 Task: Create a calendar event titled 'Block off time personal hobbies r leisure activities' on May 16 from 2:30 PM to 3:30 PM.
Action: Mouse moved to (48, 113)
Screenshot: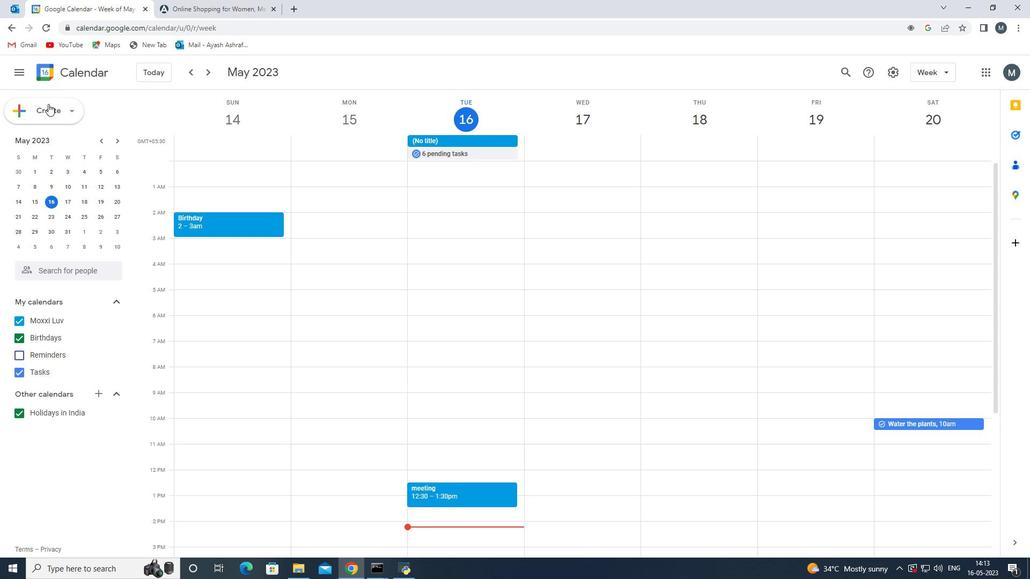
Action: Mouse pressed left at (48, 113)
Screenshot: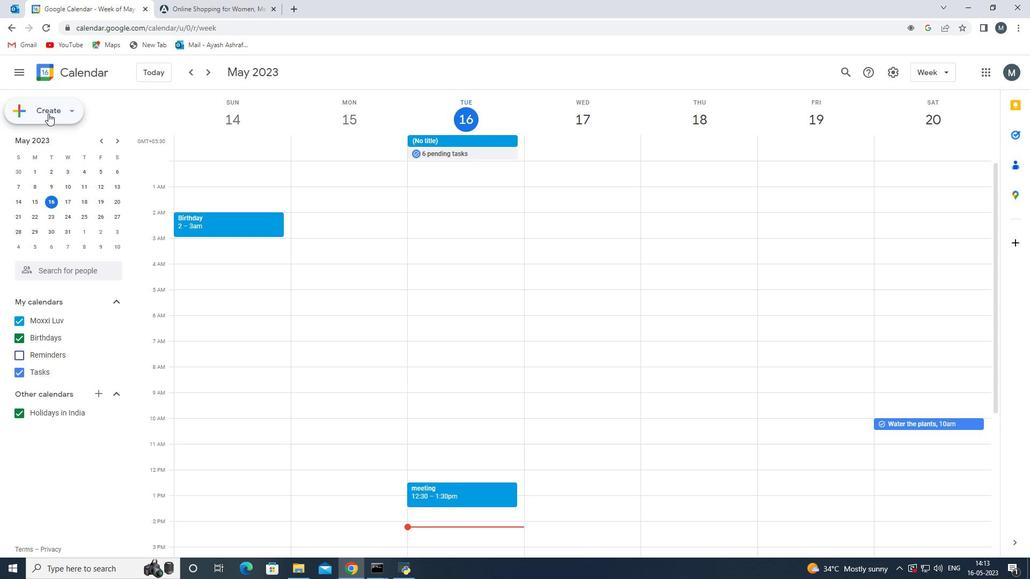 
Action: Mouse moved to (58, 141)
Screenshot: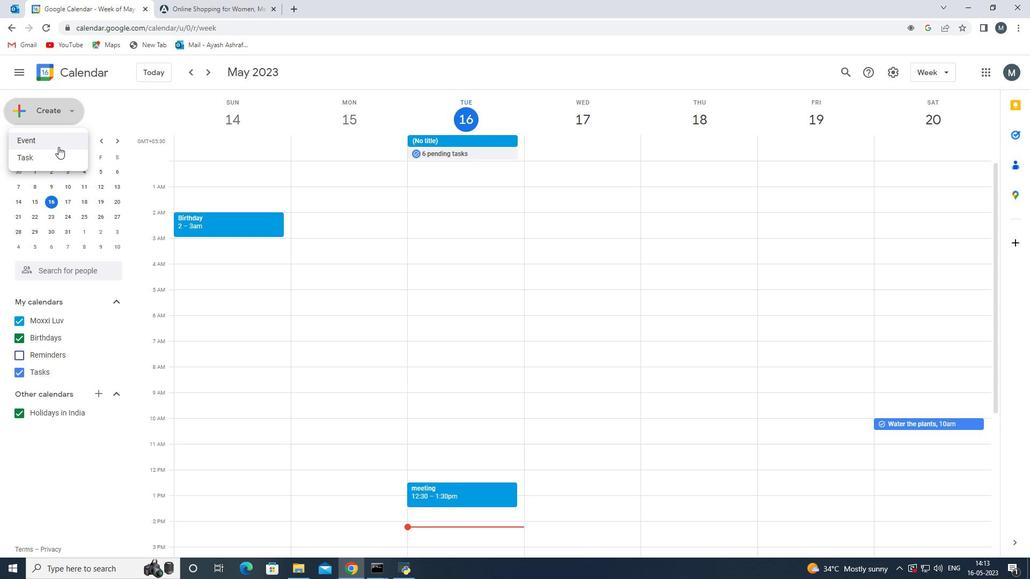 
Action: Mouse pressed left at (58, 141)
Screenshot: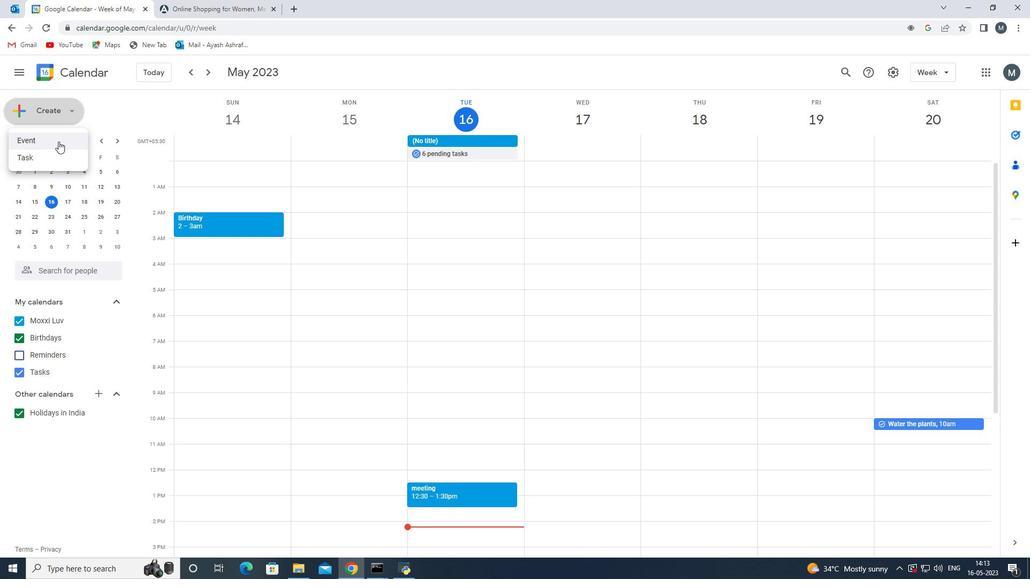 
Action: Mouse moved to (257, 296)
Screenshot: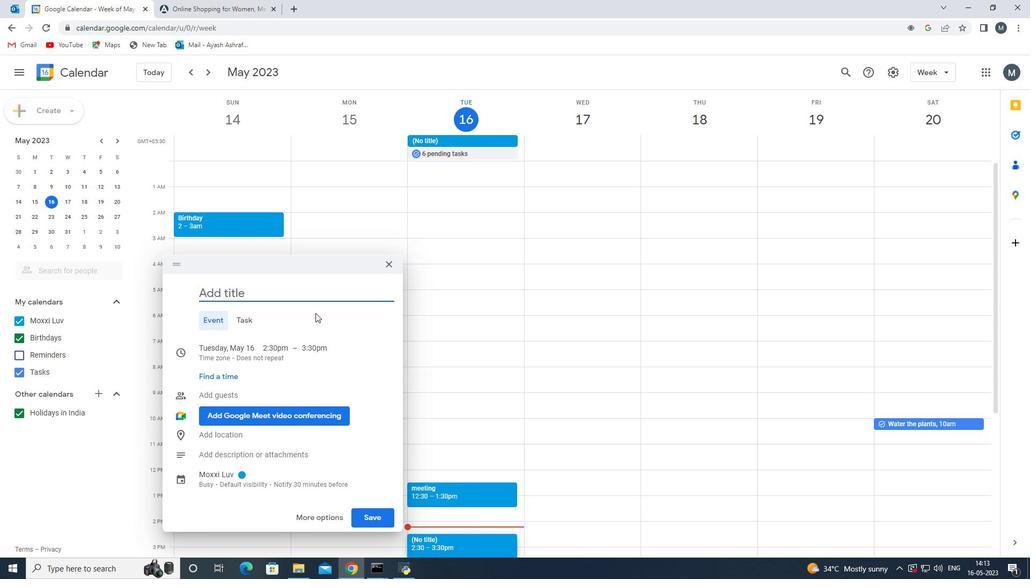 
Action: Key pressed <Key.shift>Block<Key.space>off<Key.space>time<Key.space>personal<Key.space>hon<Key.backspace>bbies<Key.space>r<Key.space>leisre<Key.space><Key.backspace><Key.backspace><Key.backspace>ure<Key.space>activities<Key.space>
Screenshot: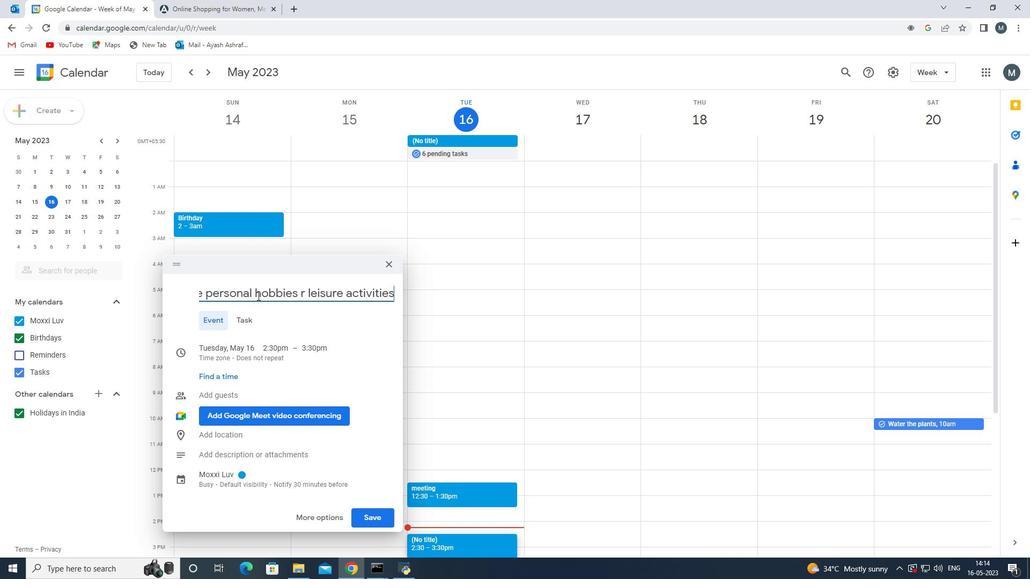
Action: Mouse moved to (275, 408)
Screenshot: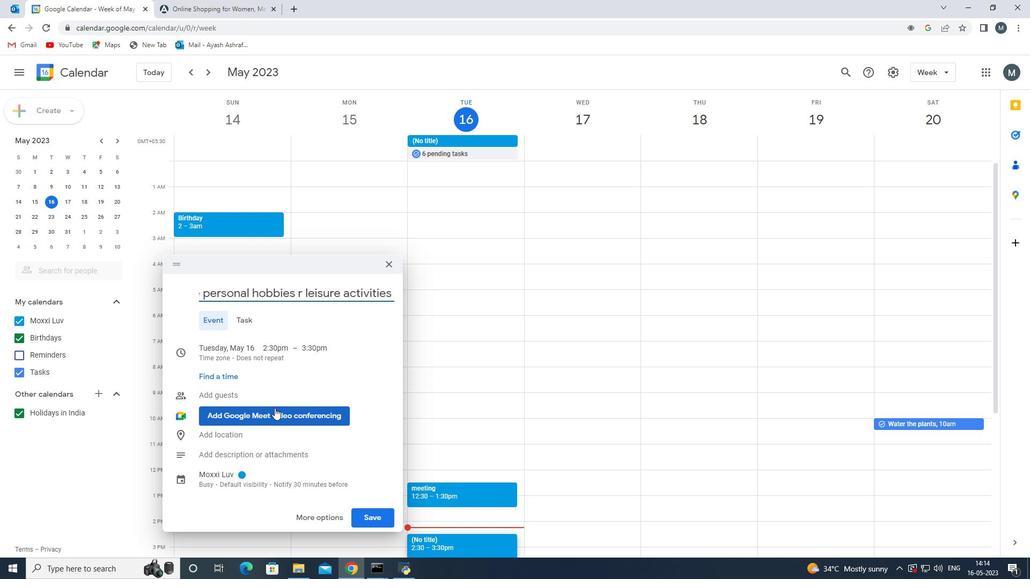 
Action: Mouse scrolled (275, 408) with delta (0, 0)
Screenshot: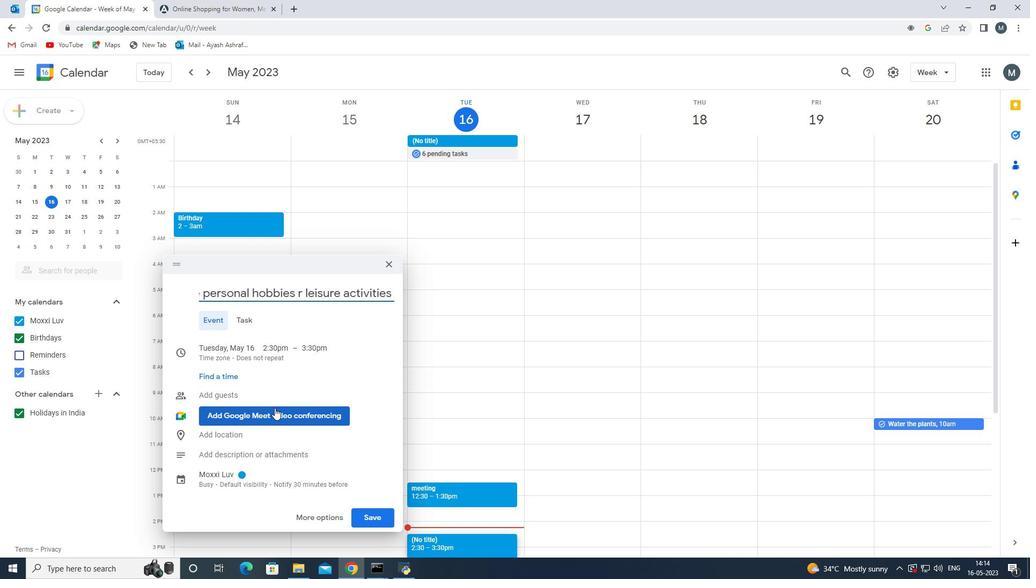 
Action: Mouse moved to (316, 518)
Screenshot: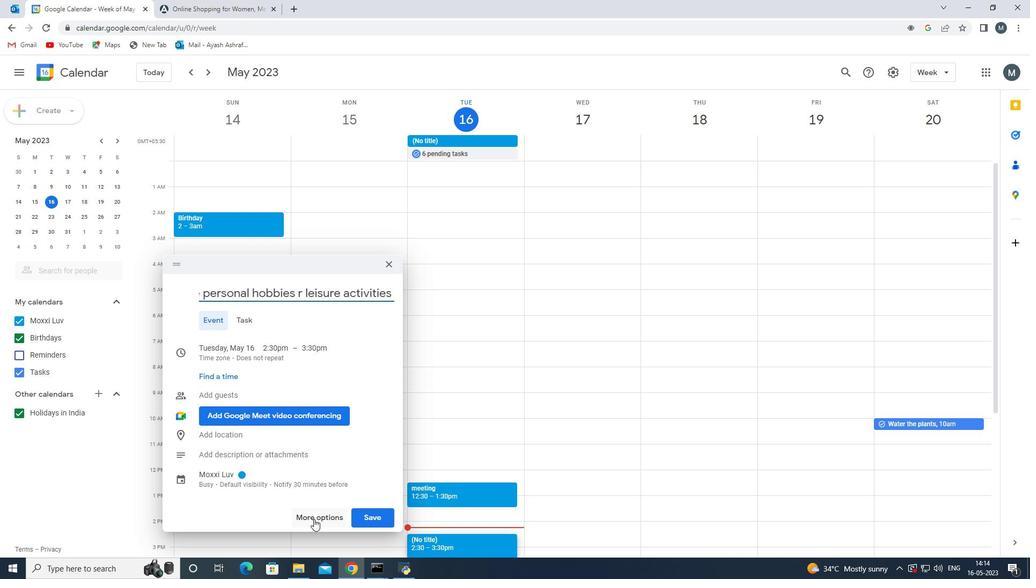 
Action: Mouse pressed left at (316, 518)
Screenshot: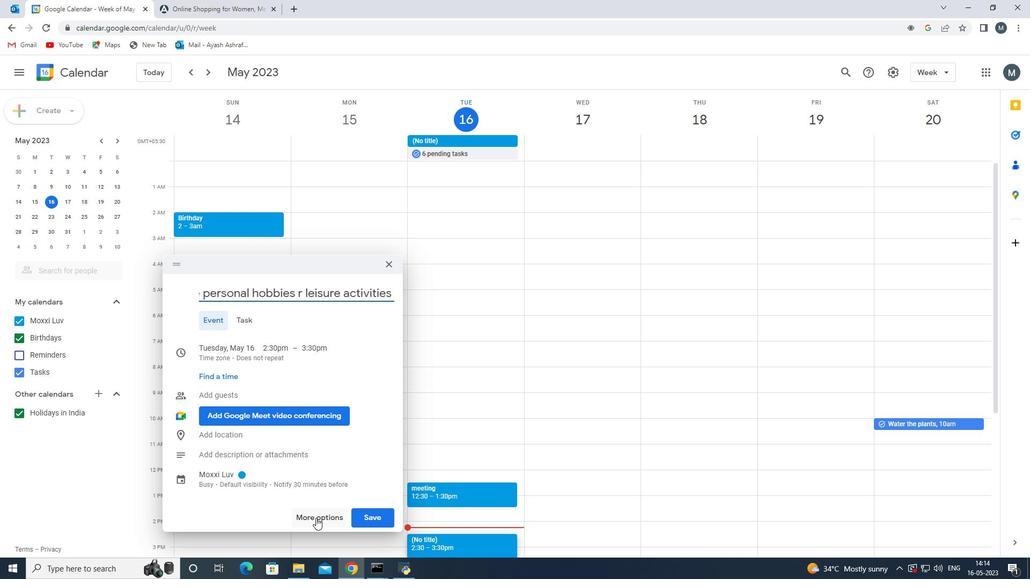 
Action: Mouse moved to (17, 346)
Screenshot: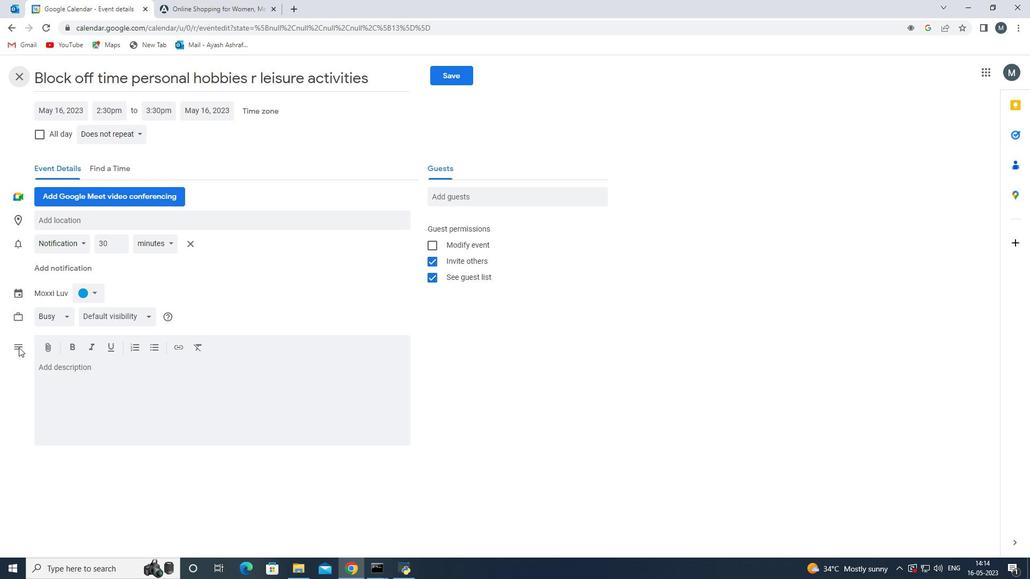 
Action: Mouse pressed left at (17, 346)
Screenshot: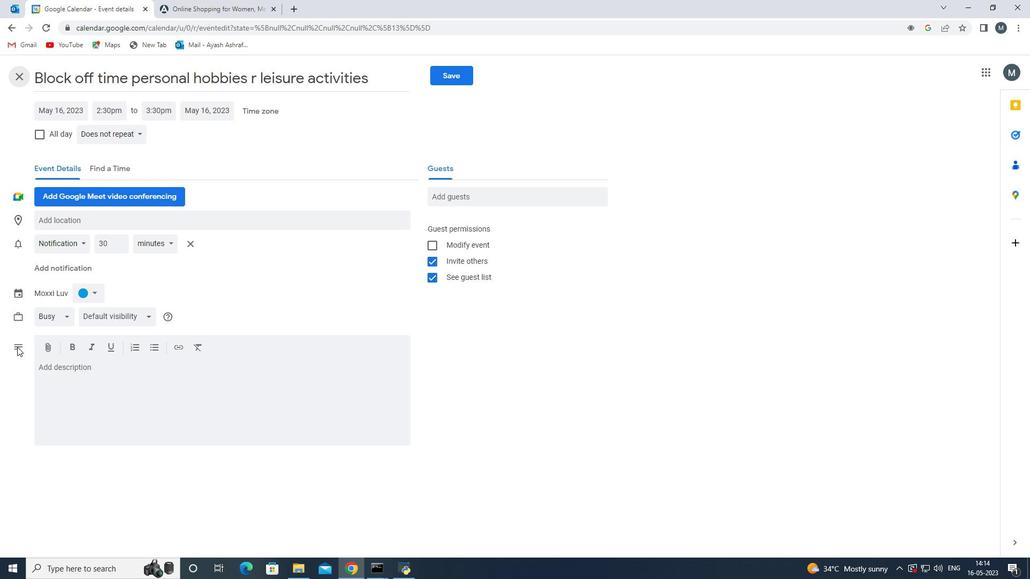 
Action: Mouse moved to (284, 350)
Screenshot: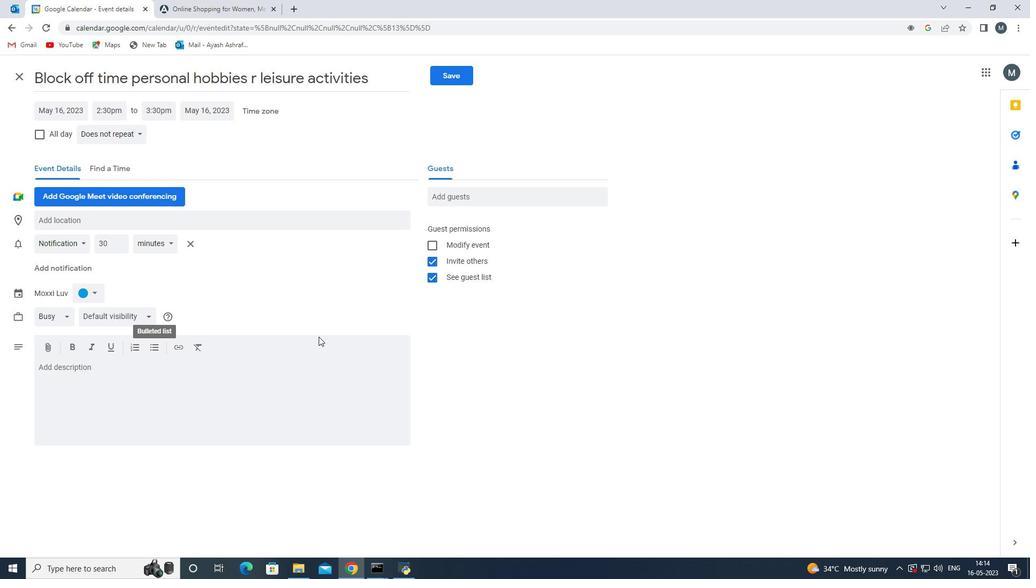 
Action: Mouse scrolled (284, 350) with delta (0, 0)
Screenshot: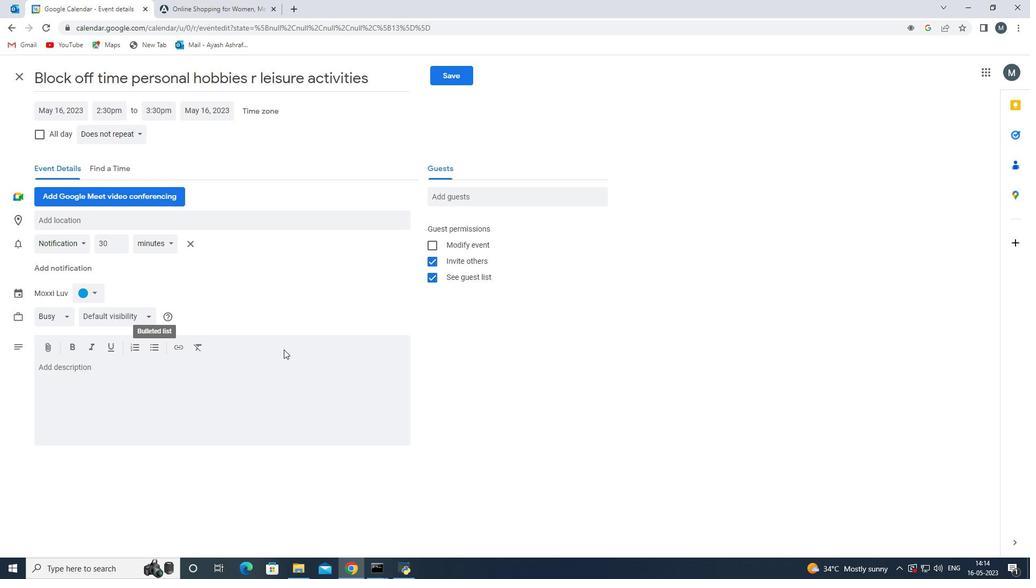 
Action: Mouse scrolled (284, 350) with delta (0, 0)
Screenshot: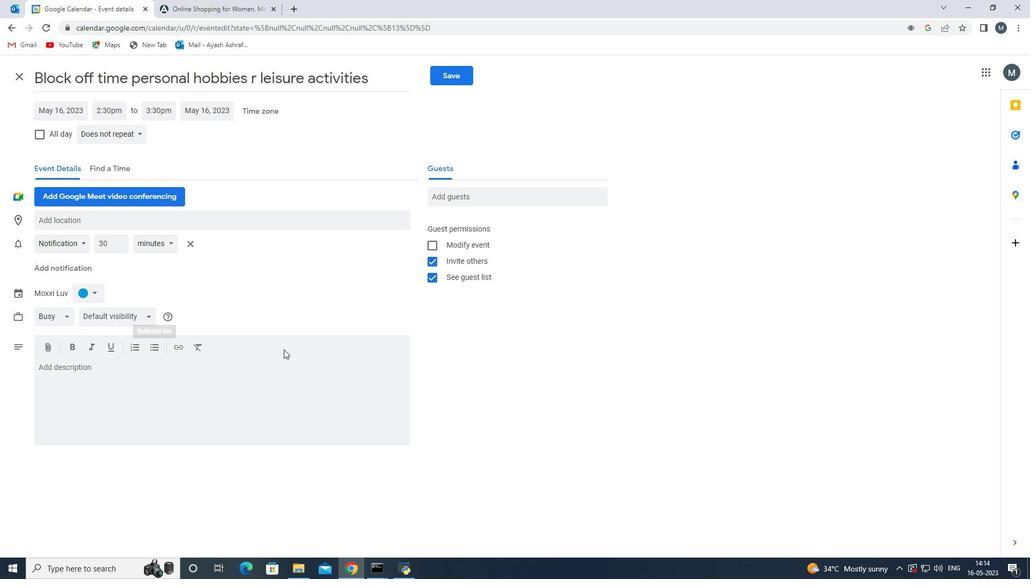 
Action: Mouse scrolled (284, 350) with delta (0, 0)
Screenshot: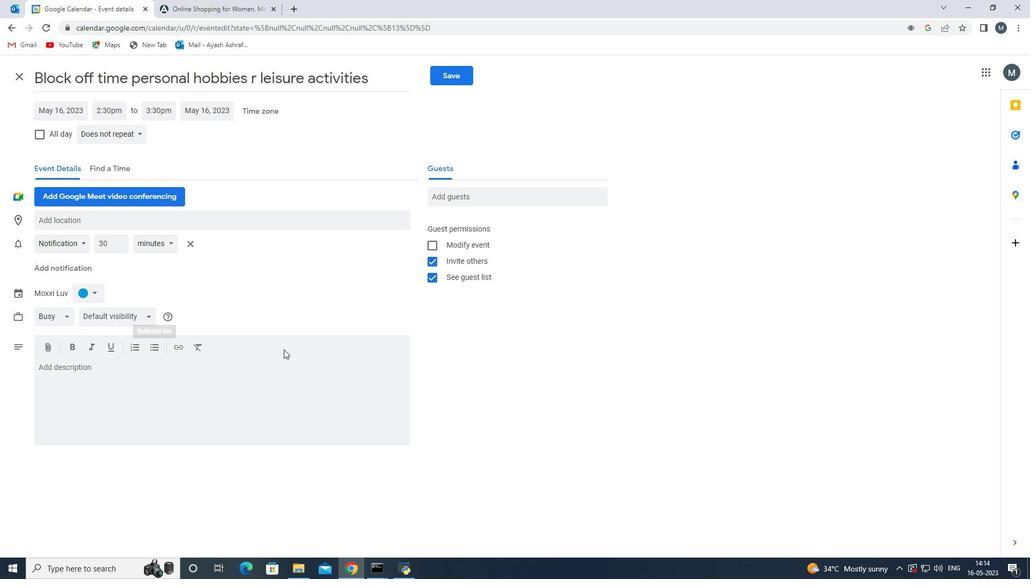
Action: Mouse scrolled (284, 350) with delta (0, 0)
Screenshot: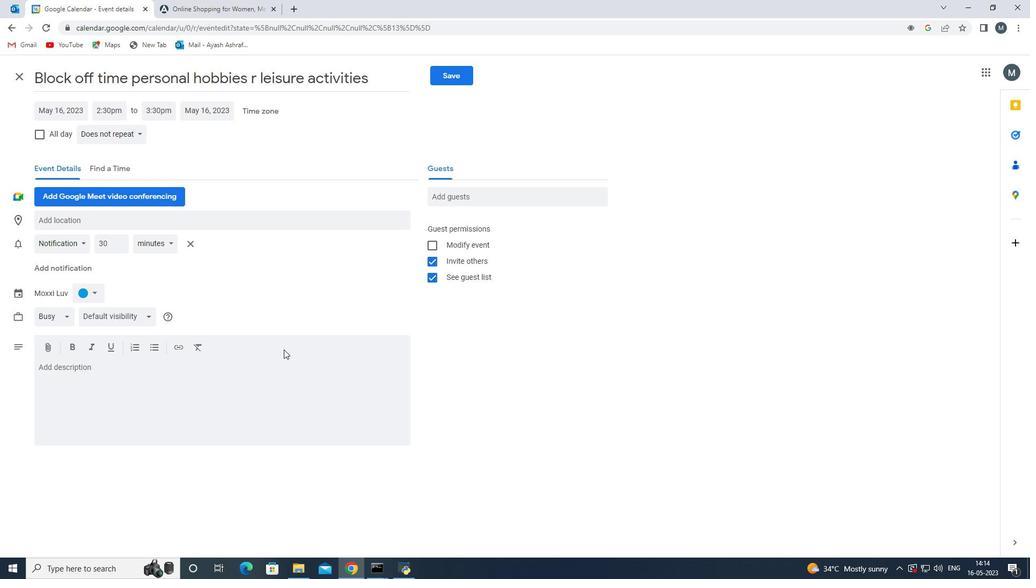 
Action: Mouse moved to (451, 74)
Screenshot: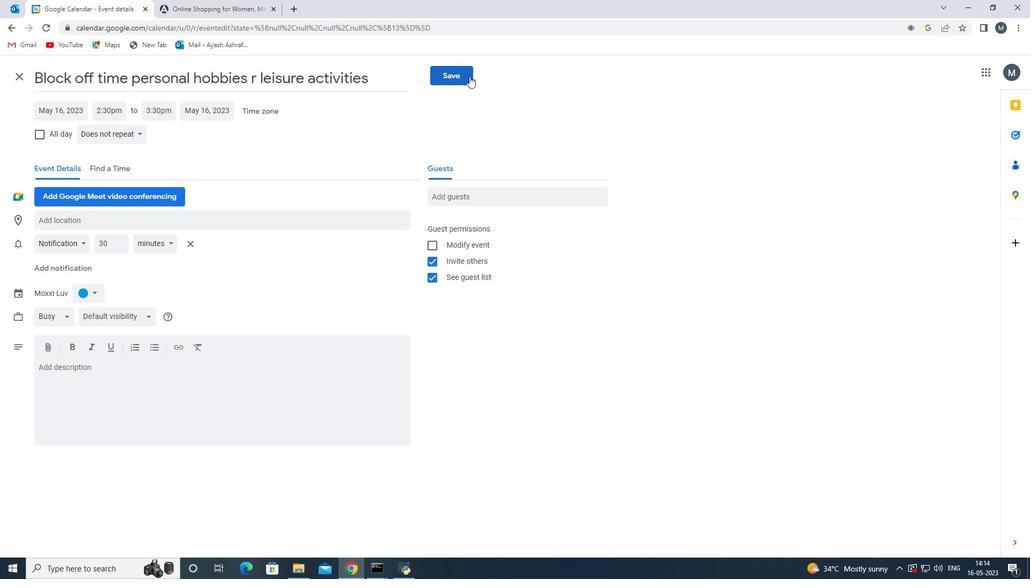 
Action: Mouse pressed left at (451, 74)
Screenshot: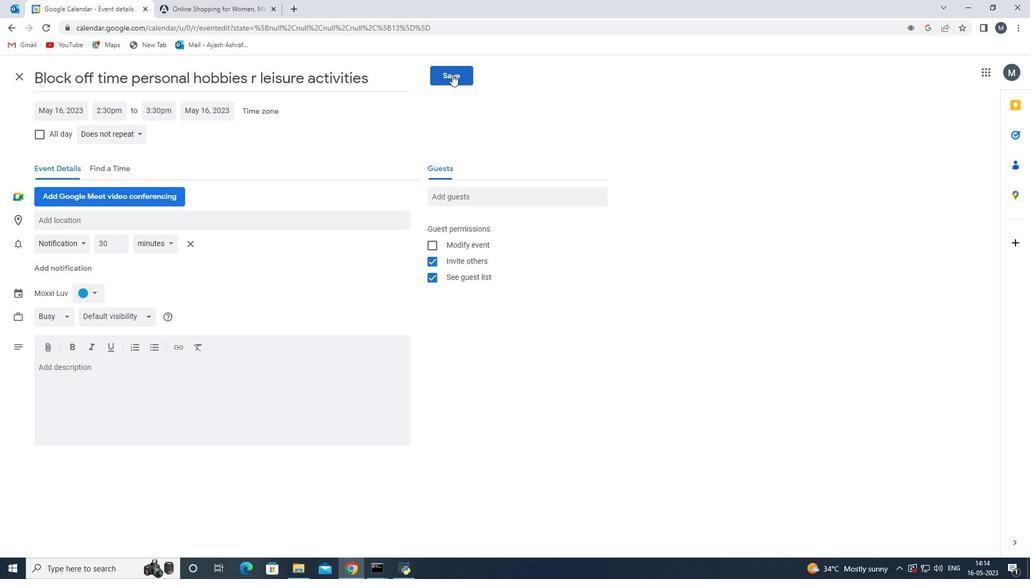 
Action: Mouse moved to (176, 407)
Screenshot: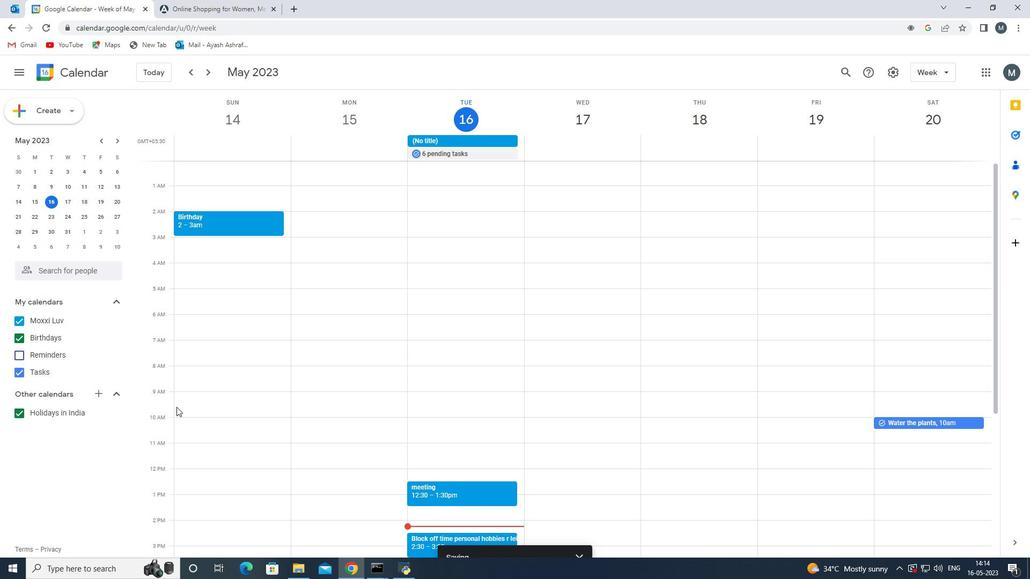 
